 Task: Select the dynamic option in the global toolbar to show label.
Action: Mouse moved to (0, 448)
Screenshot: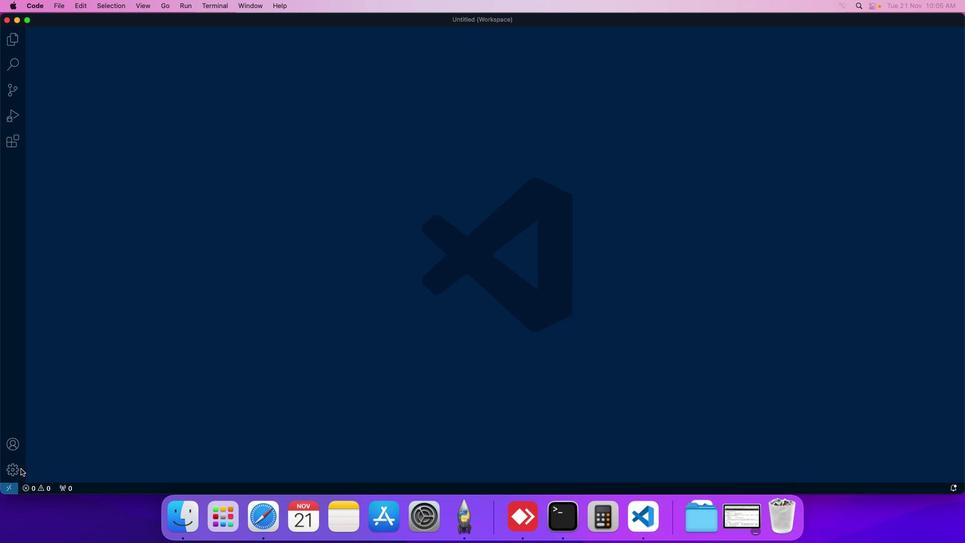 
Action: Mouse pressed left at (0, 448)
Screenshot: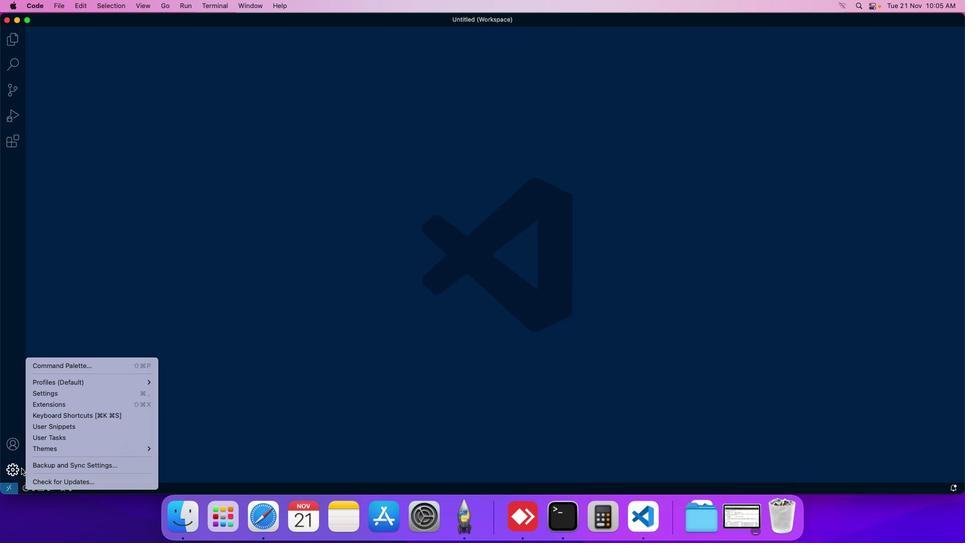 
Action: Mouse moved to (41, 374)
Screenshot: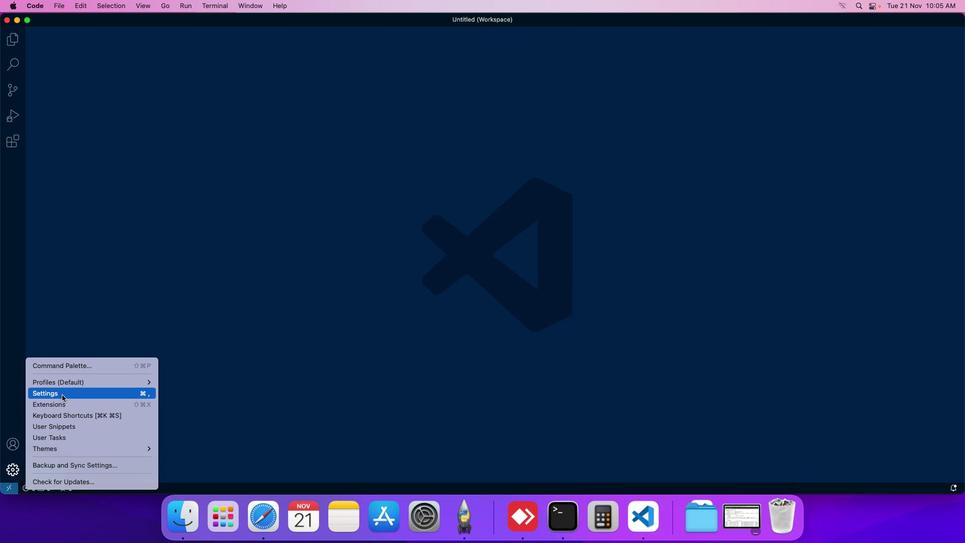 
Action: Mouse pressed left at (41, 374)
Screenshot: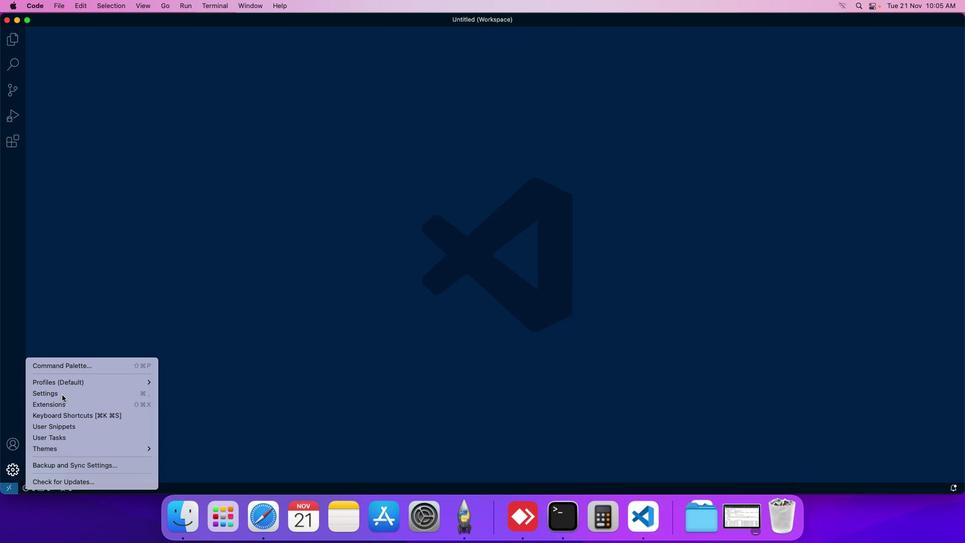 
Action: Mouse moved to (212, 61)
Screenshot: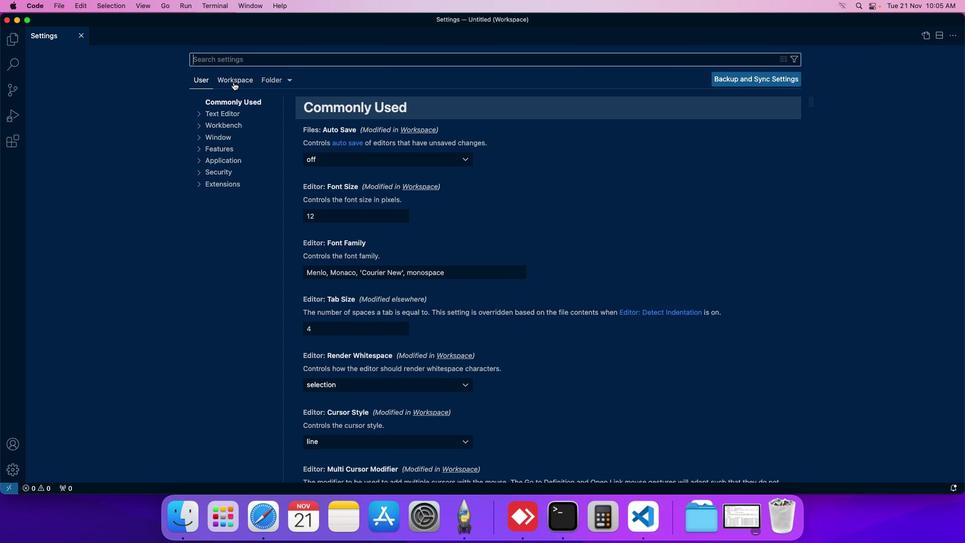 
Action: Mouse pressed left at (212, 61)
Screenshot: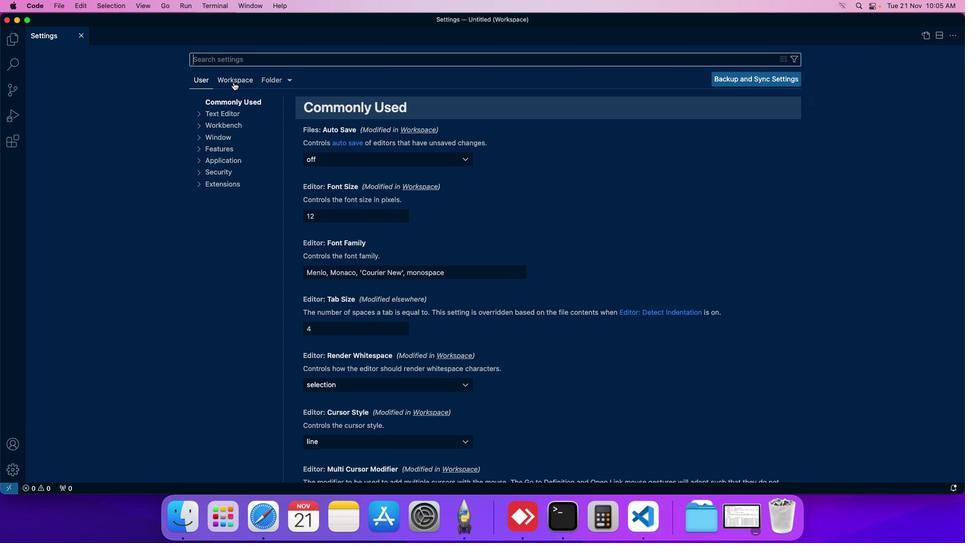 
Action: Mouse moved to (212, 130)
Screenshot: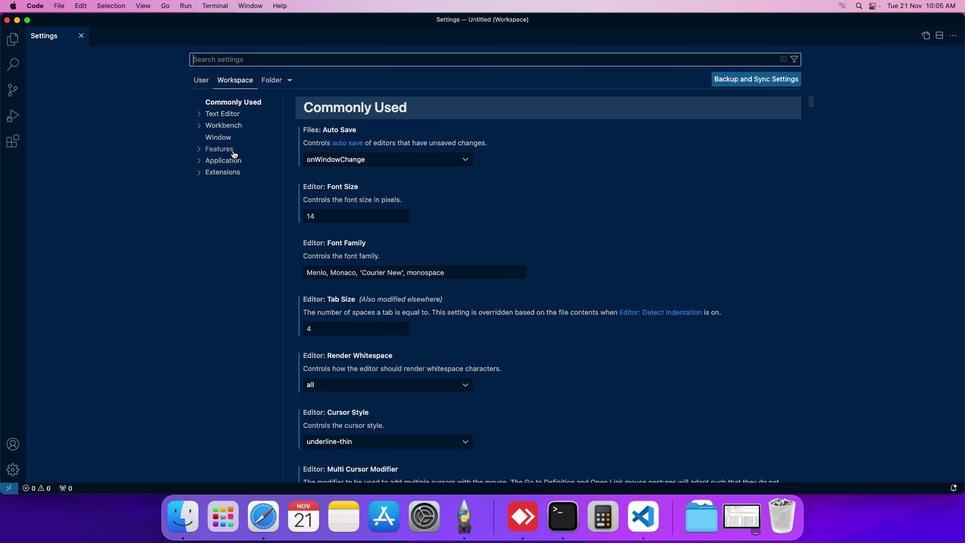 
Action: Mouse pressed left at (212, 130)
Screenshot: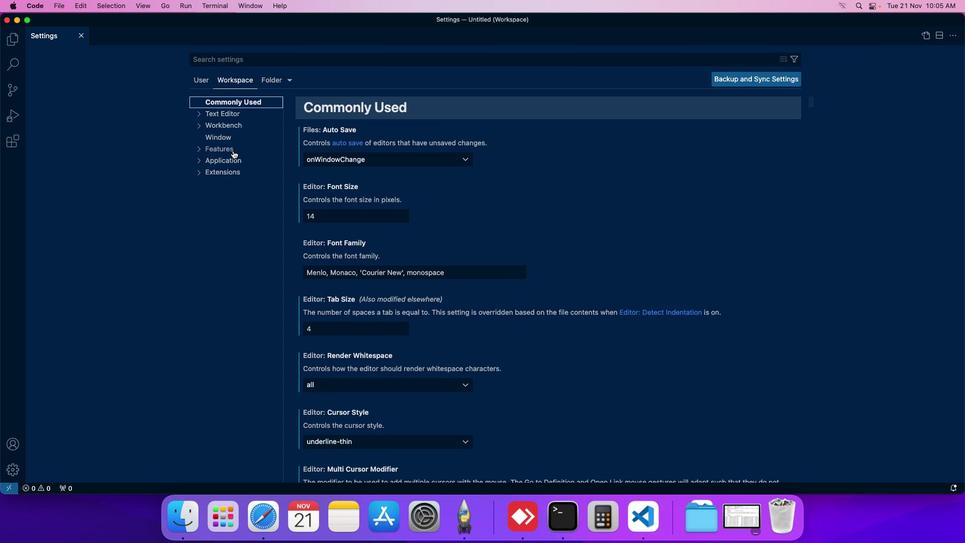 
Action: Mouse moved to (210, 299)
Screenshot: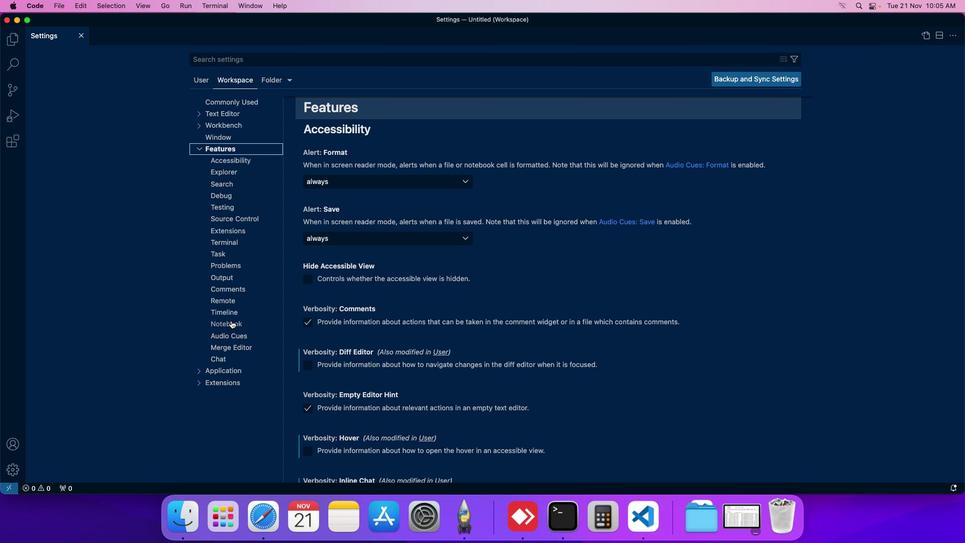 
Action: Mouse pressed left at (210, 299)
Screenshot: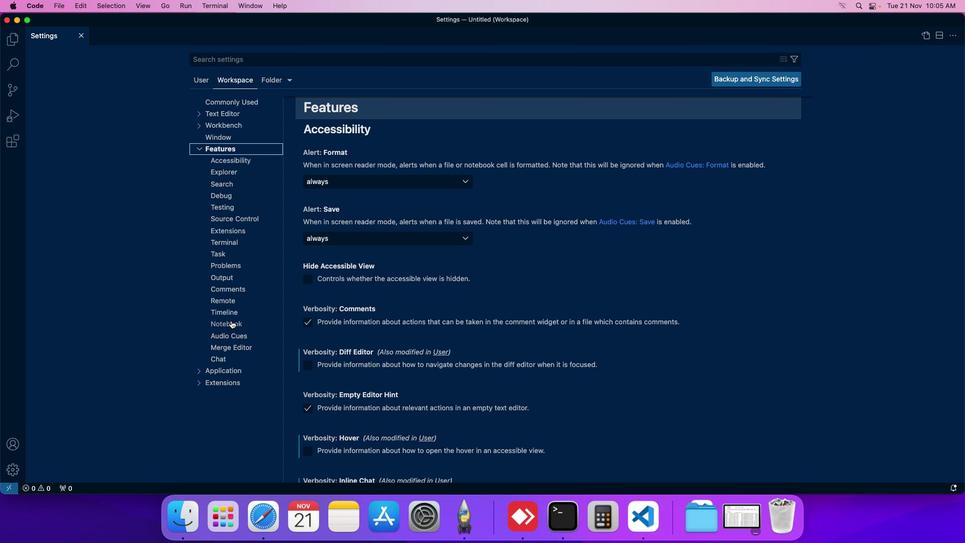 
Action: Mouse moved to (309, 274)
Screenshot: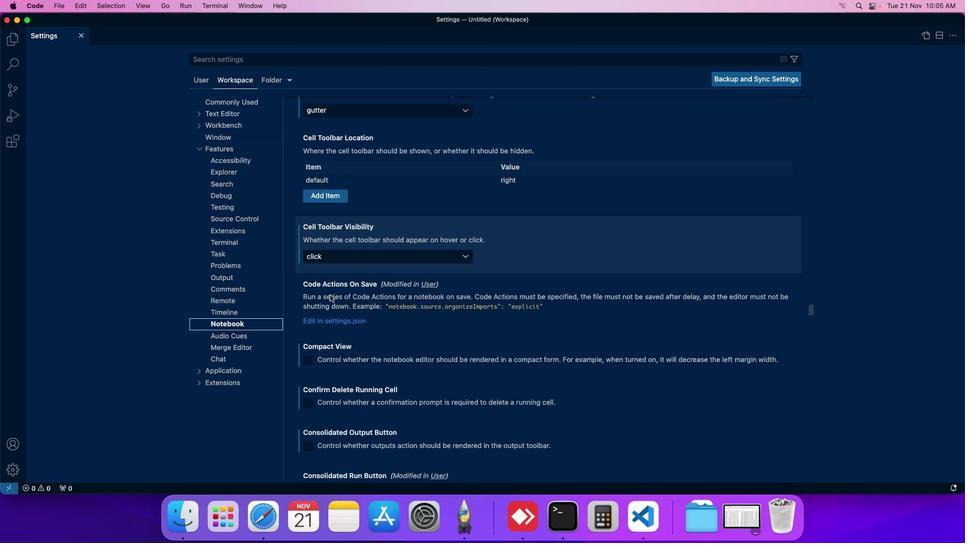 
Action: Mouse scrolled (309, 274) with delta (-20, -20)
Screenshot: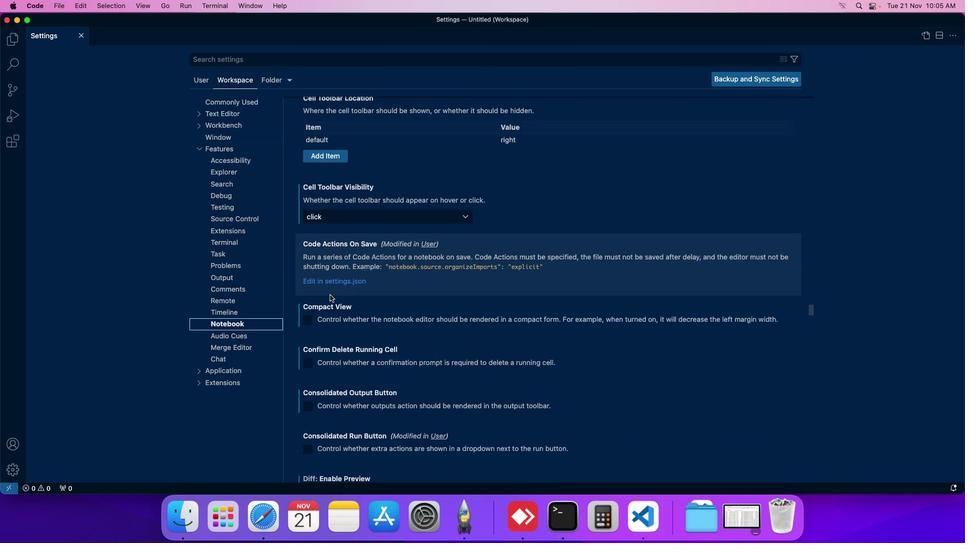 
Action: Mouse scrolled (309, 274) with delta (-20, -20)
Screenshot: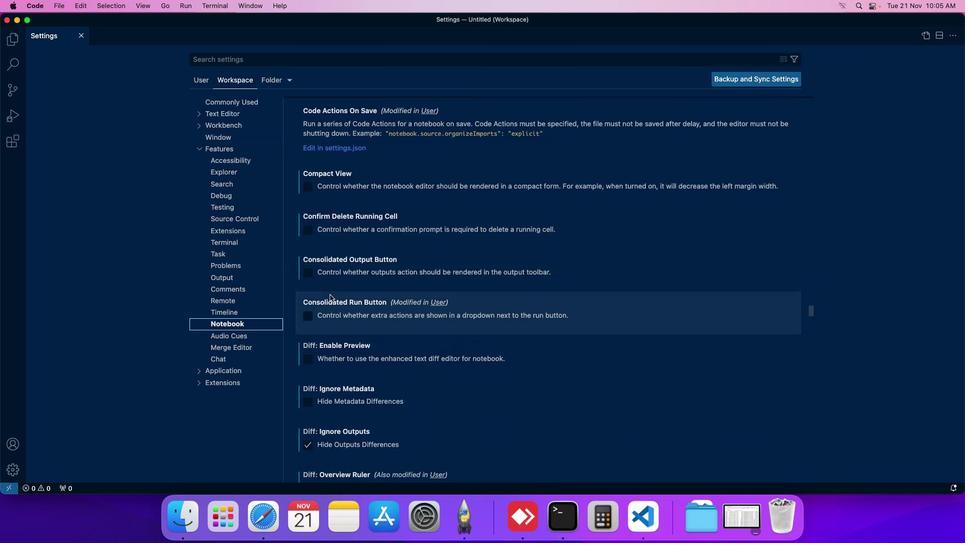 
Action: Mouse scrolled (309, 274) with delta (-20, -20)
Screenshot: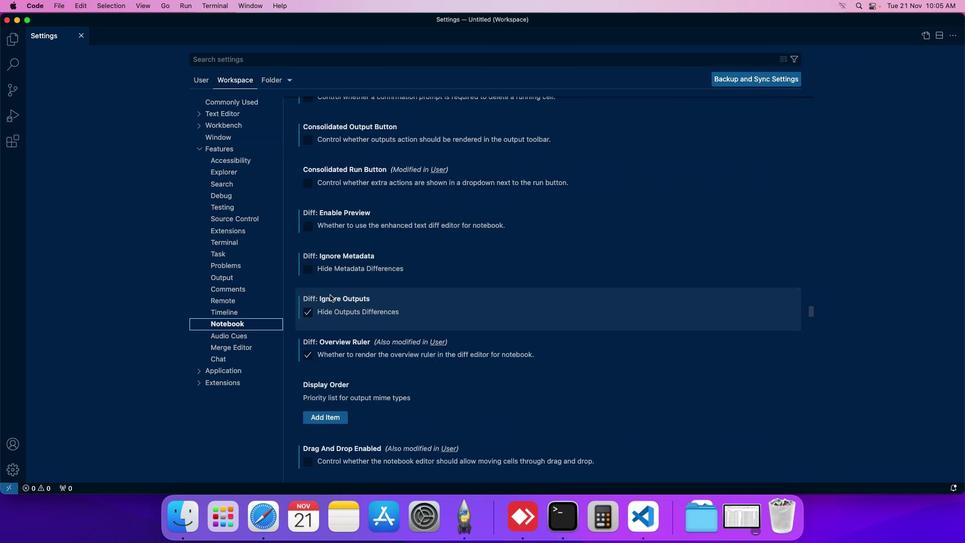 
Action: Mouse scrolled (309, 274) with delta (-20, -20)
Screenshot: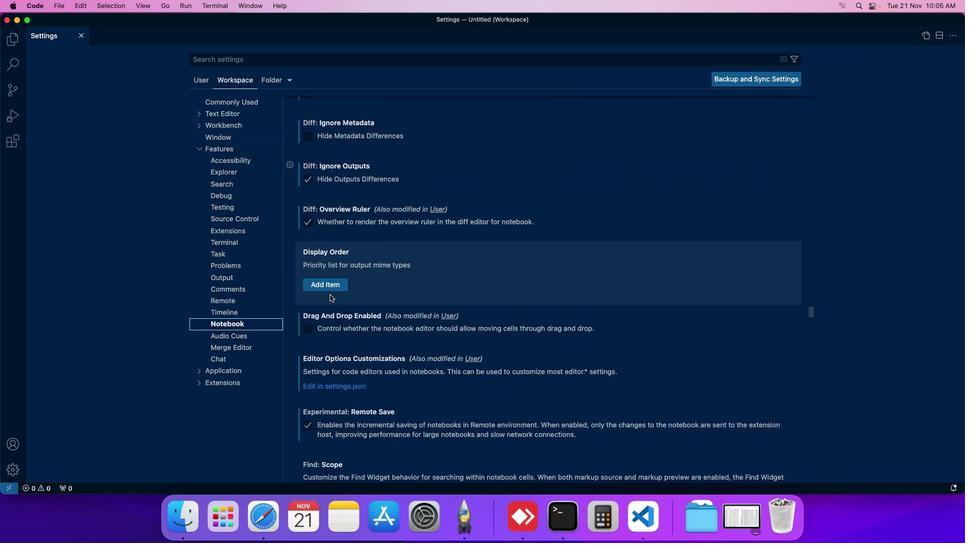 
Action: Mouse scrolled (309, 274) with delta (-20, -20)
Screenshot: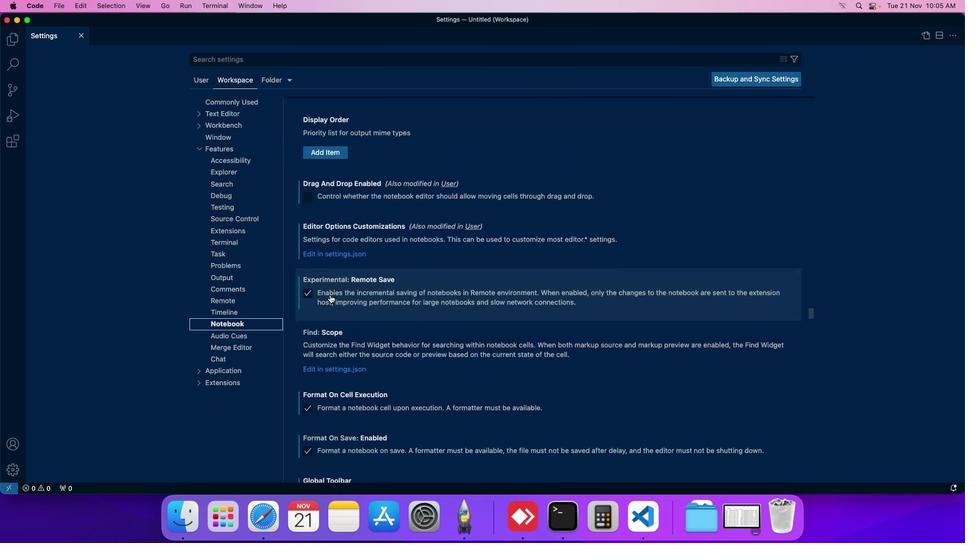 
Action: Mouse scrolled (309, 274) with delta (-20, -20)
Screenshot: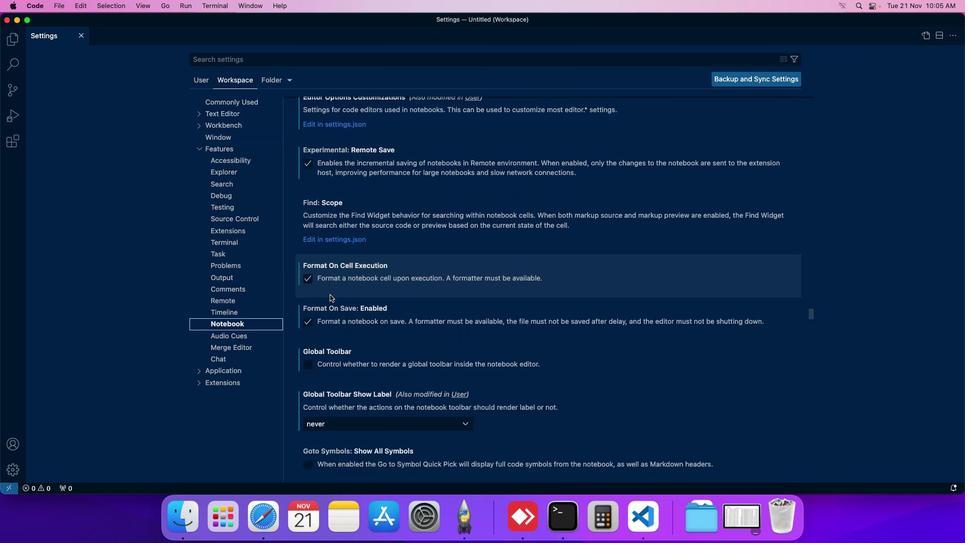 
Action: Mouse scrolled (309, 274) with delta (-20, -20)
Screenshot: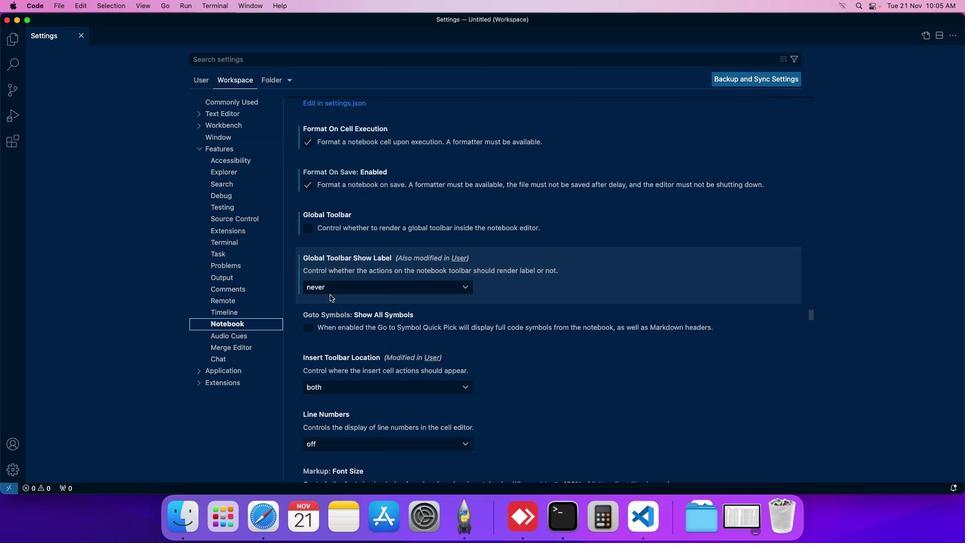 
Action: Mouse moved to (316, 264)
Screenshot: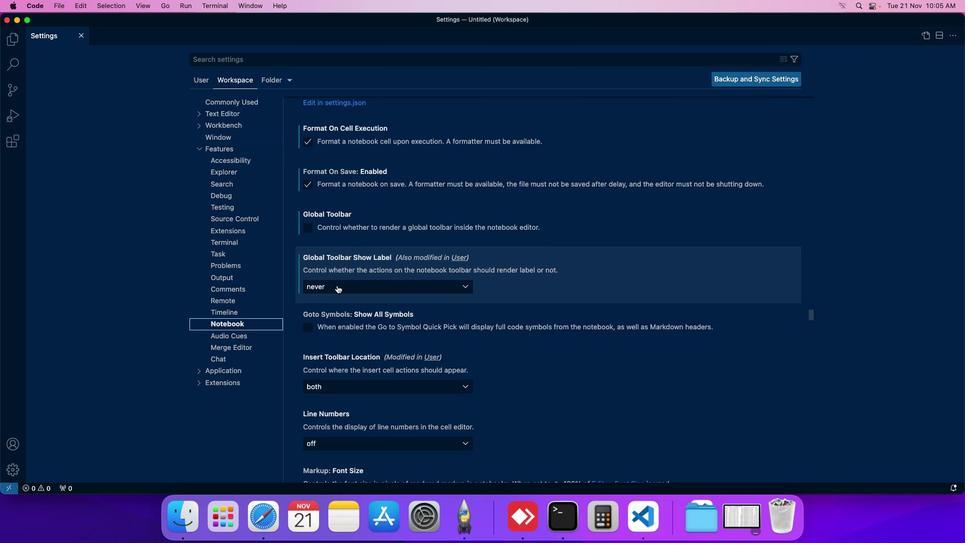 
Action: Mouse pressed left at (316, 264)
Screenshot: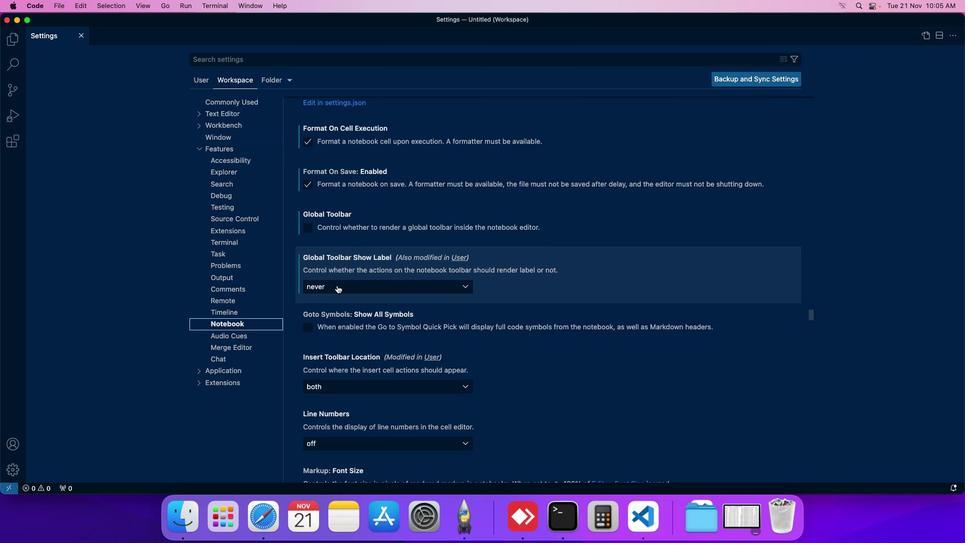 
Action: Mouse moved to (312, 297)
Screenshot: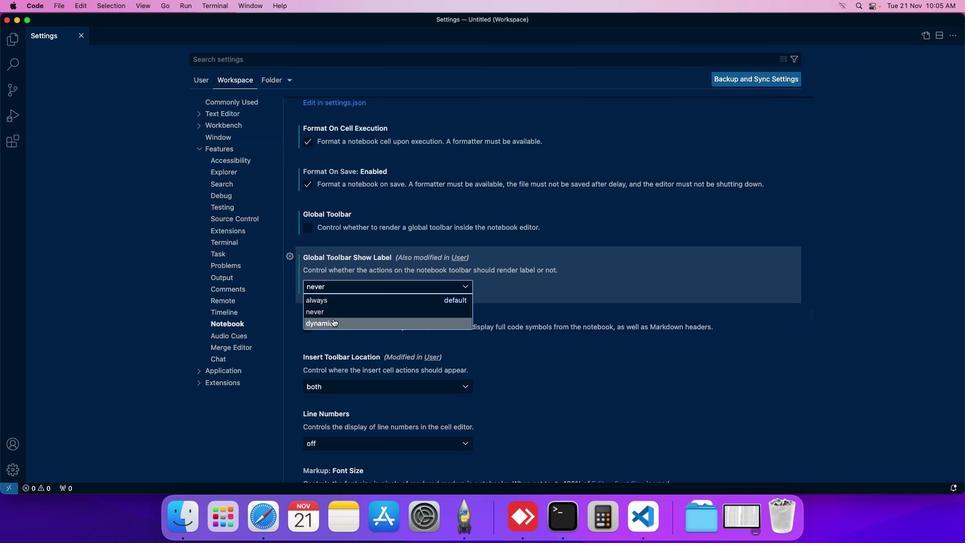 
Action: Mouse pressed left at (312, 297)
Screenshot: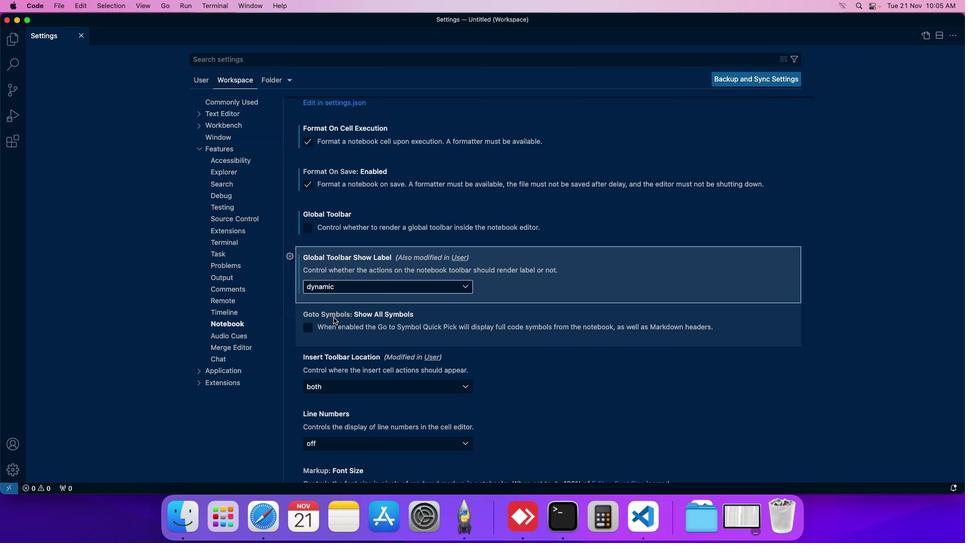 
Action: Mouse moved to (324, 272)
Screenshot: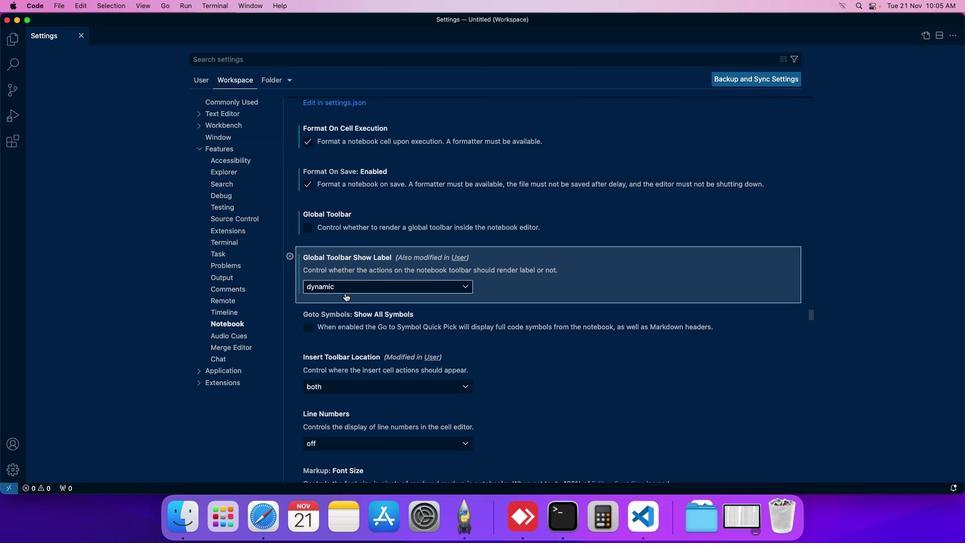 
